 Task: In Job referrals turn off push notifications.
Action: Mouse moved to (798, 69)
Screenshot: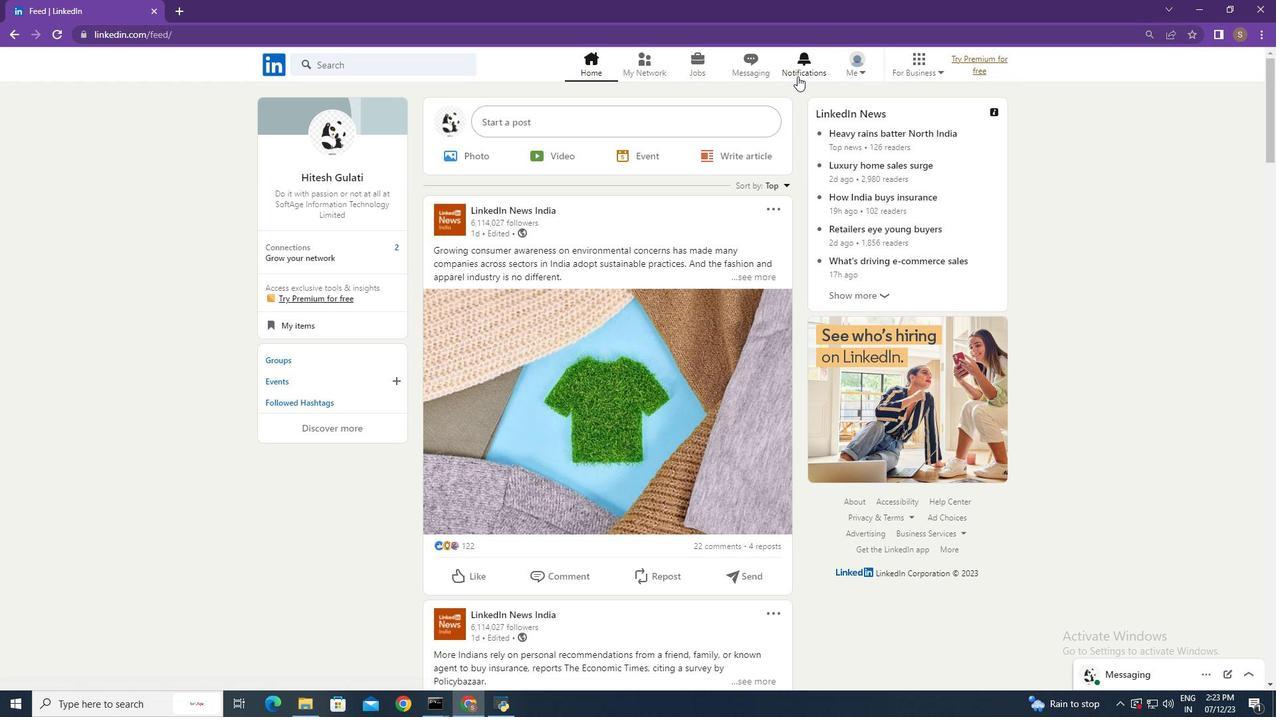 
Action: Mouse pressed left at (798, 69)
Screenshot: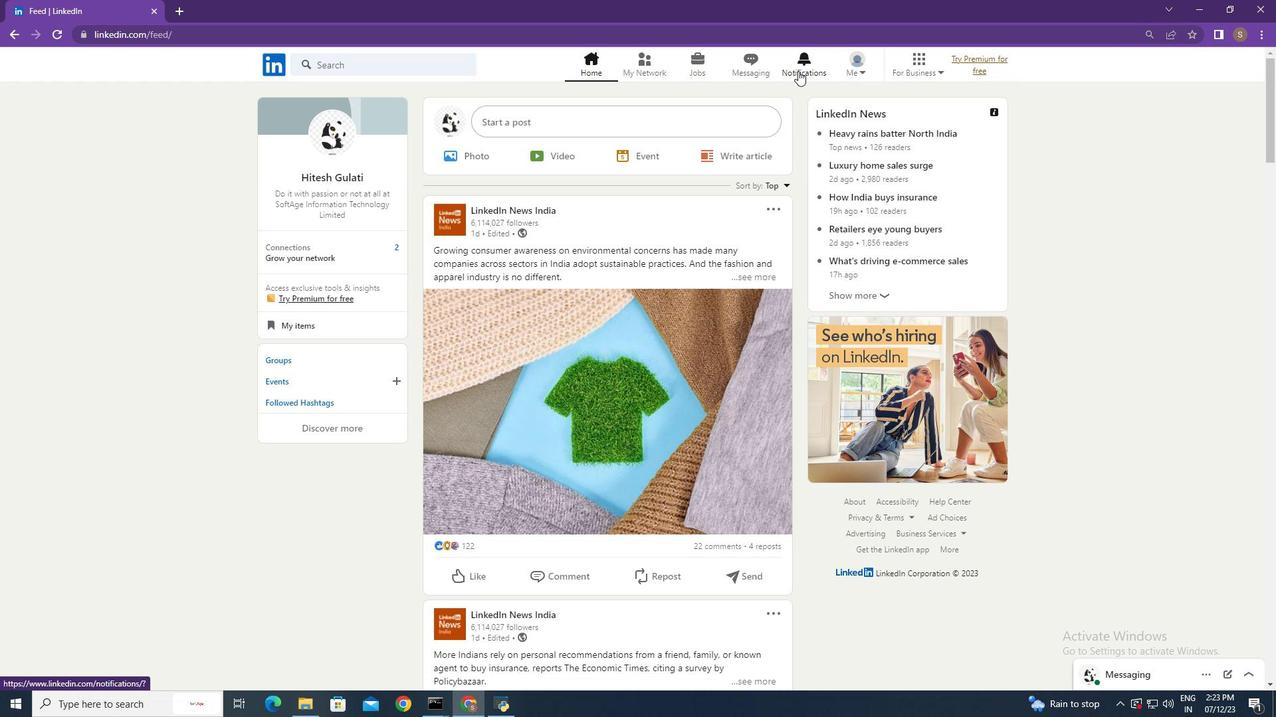 
Action: Mouse moved to (292, 152)
Screenshot: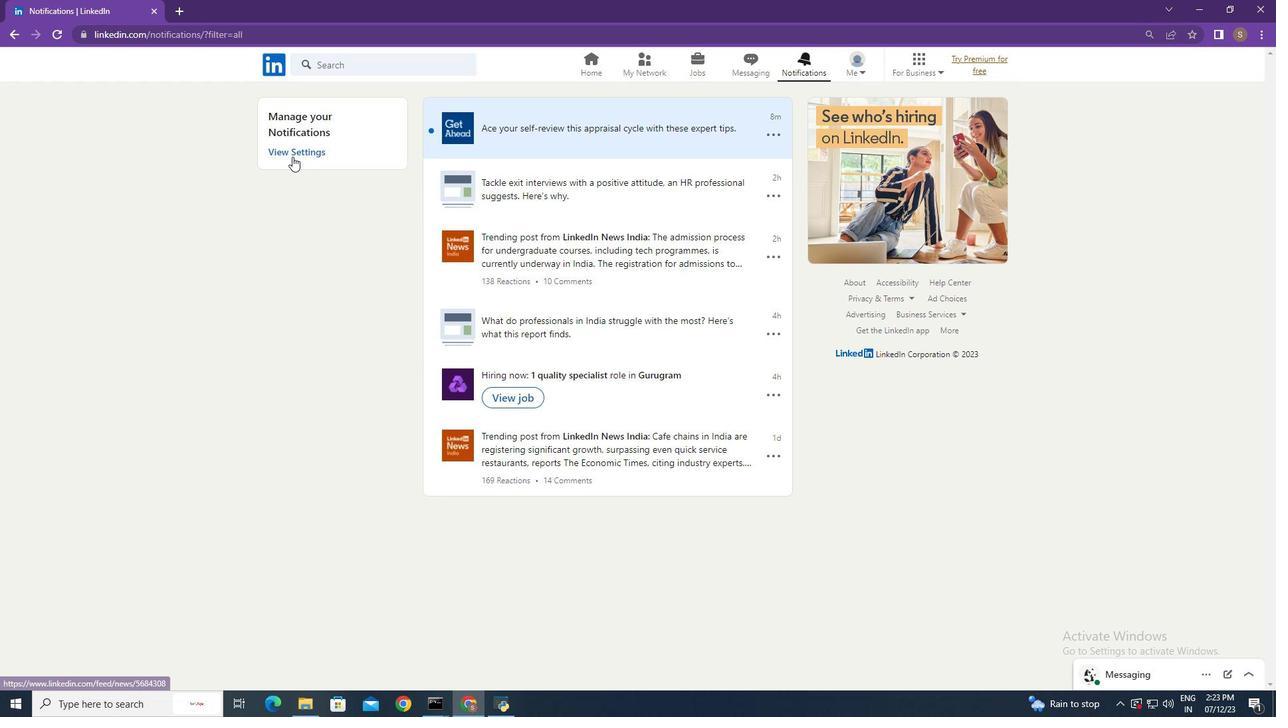 
Action: Mouse pressed left at (292, 152)
Screenshot: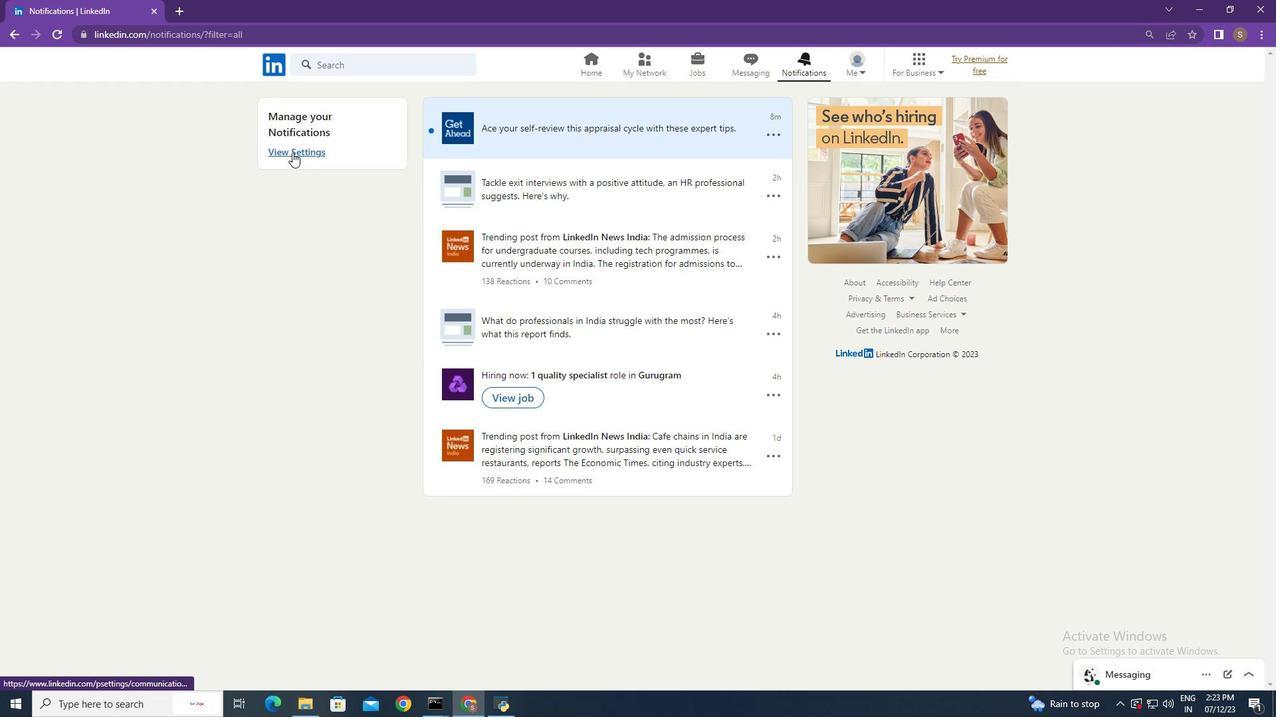
Action: Mouse moved to (801, 239)
Screenshot: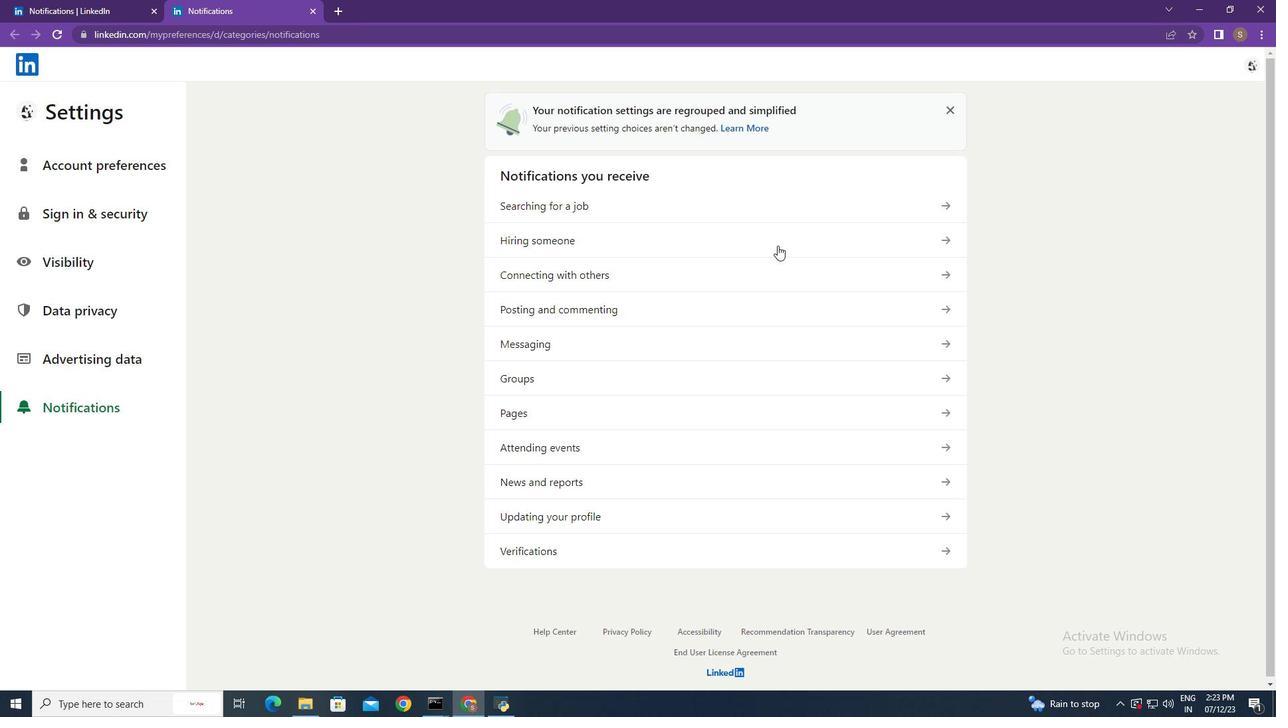 
Action: Mouse pressed left at (801, 239)
Screenshot: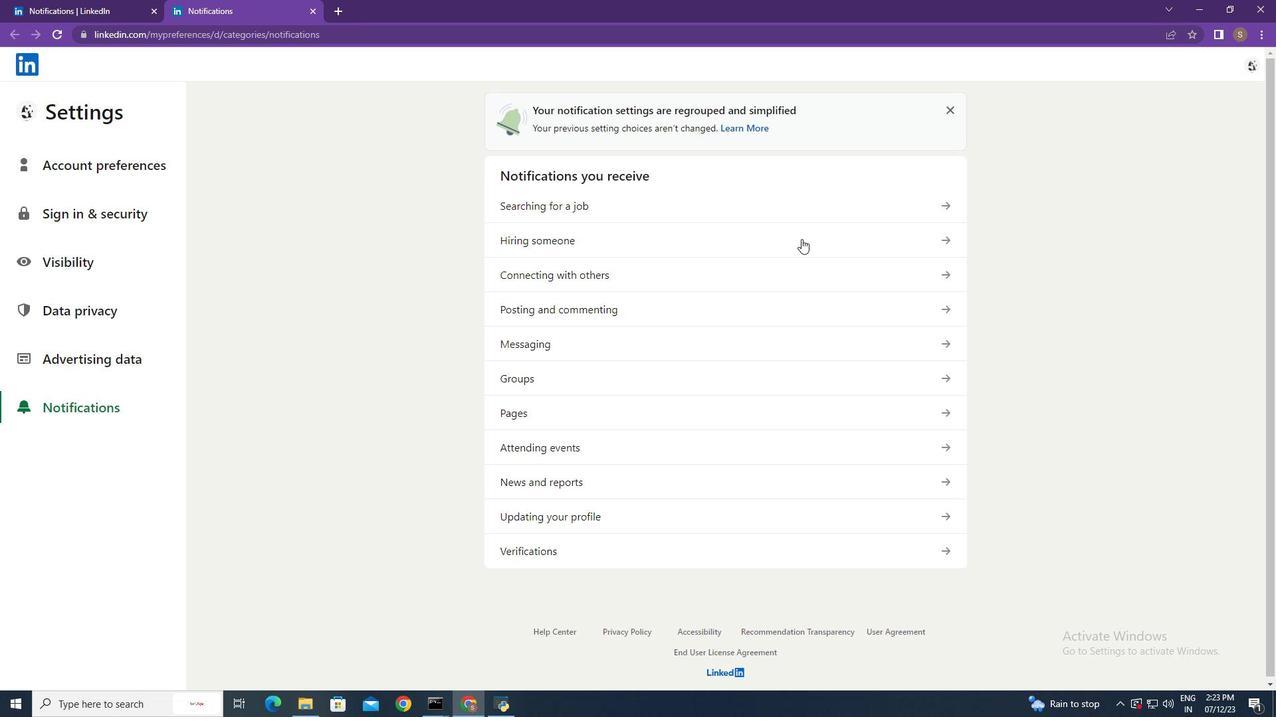 
Action: Mouse moved to (763, 432)
Screenshot: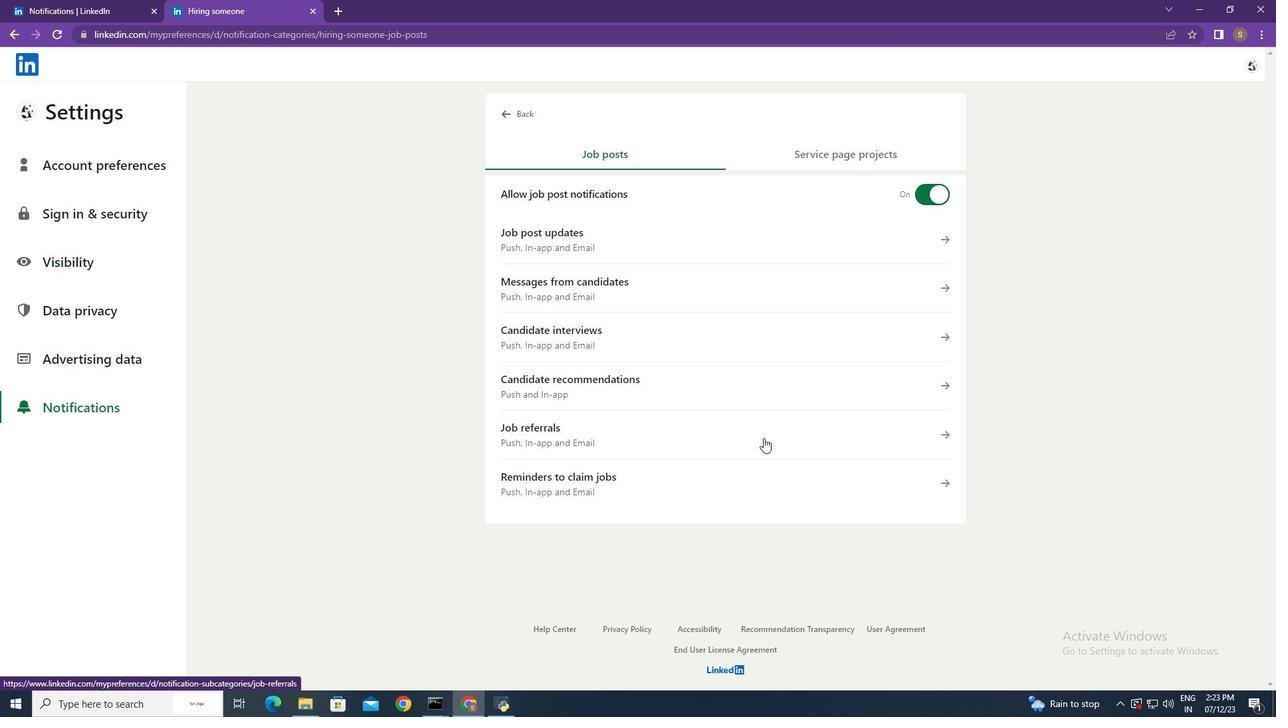 
Action: Mouse pressed left at (763, 432)
Screenshot: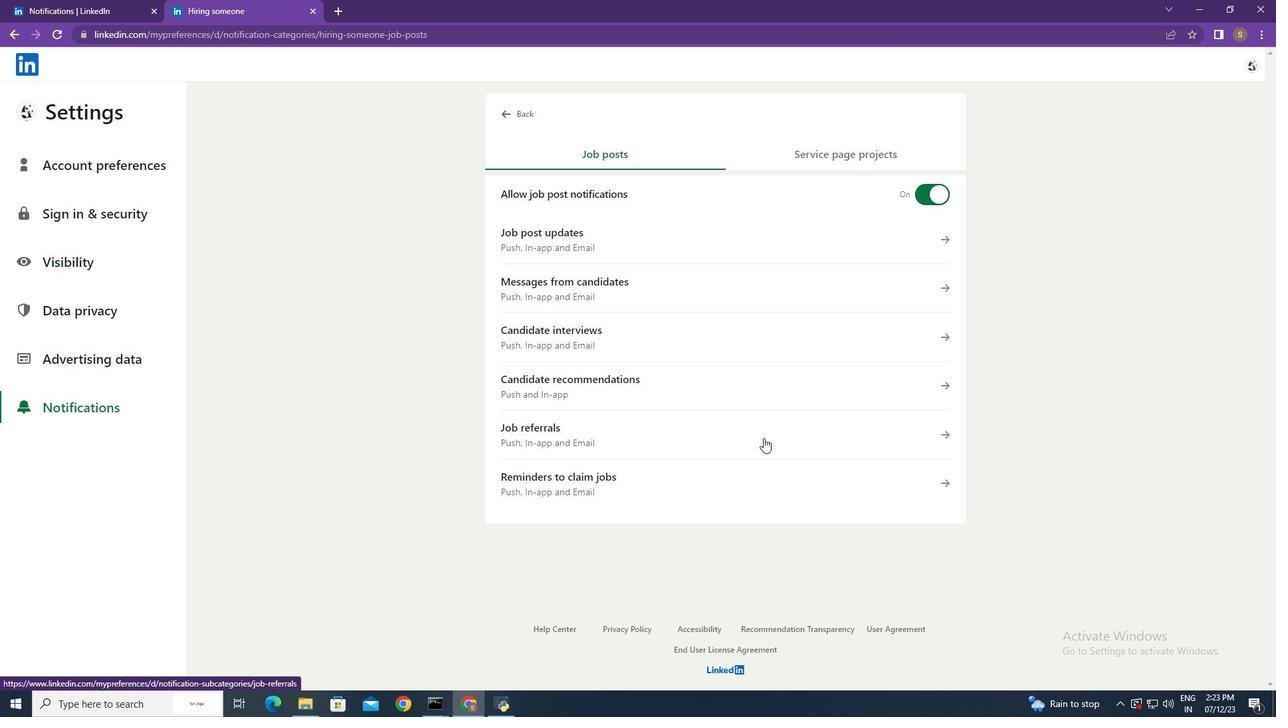
Action: Mouse moved to (933, 277)
Screenshot: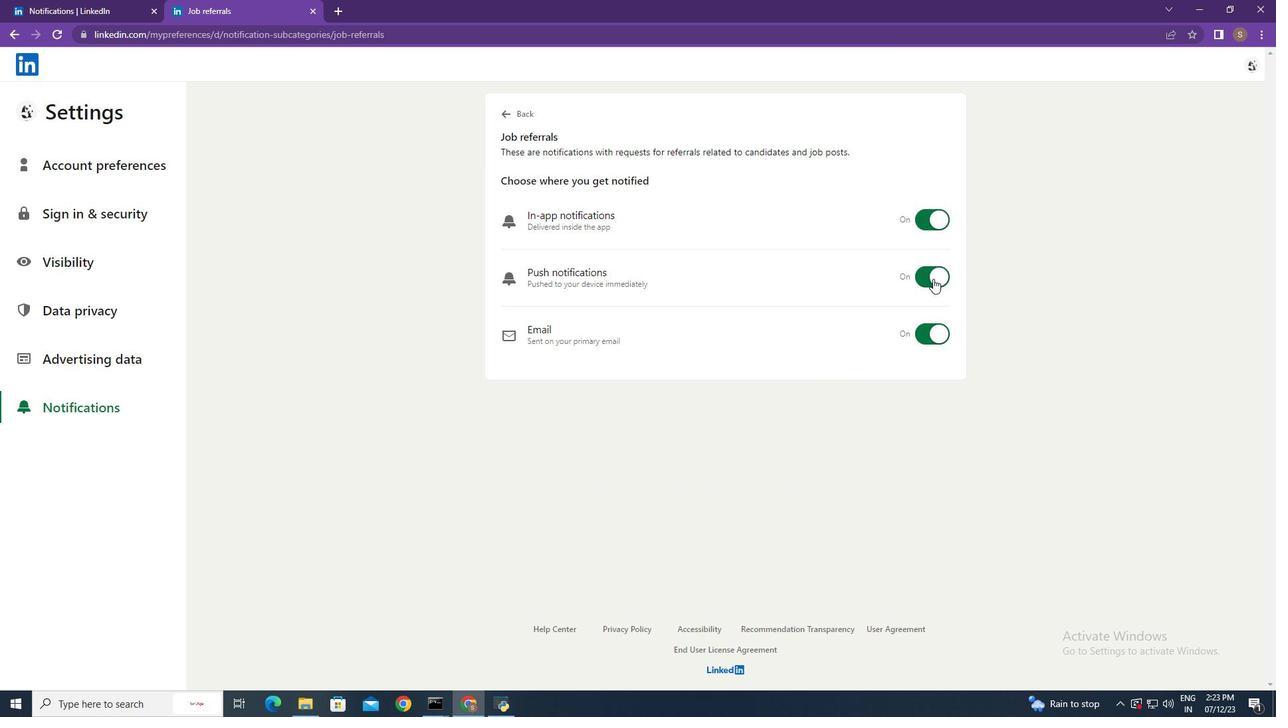 
Action: Mouse pressed left at (933, 277)
Screenshot: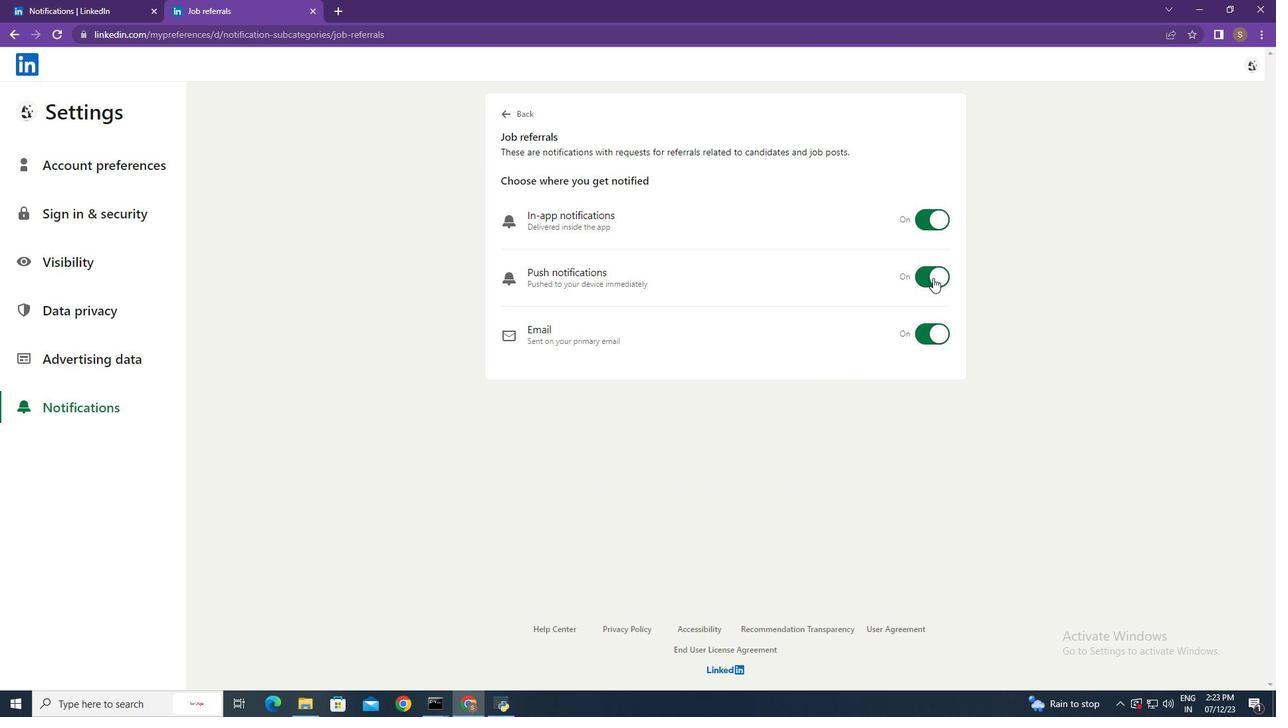 
Action: Mouse moved to (1131, 316)
Screenshot: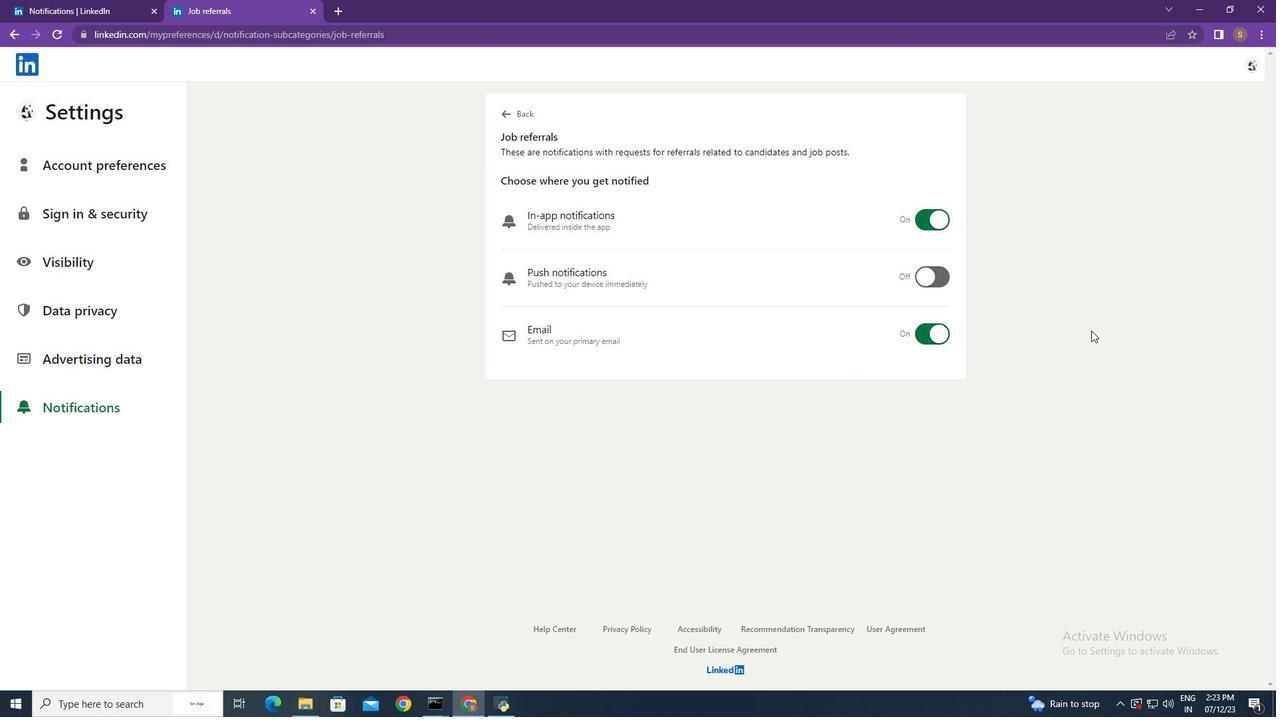 
